 Task: Add Nature's Way Organic Sambucus For Kids to the cart.
Action: Mouse moved to (293, 147)
Screenshot: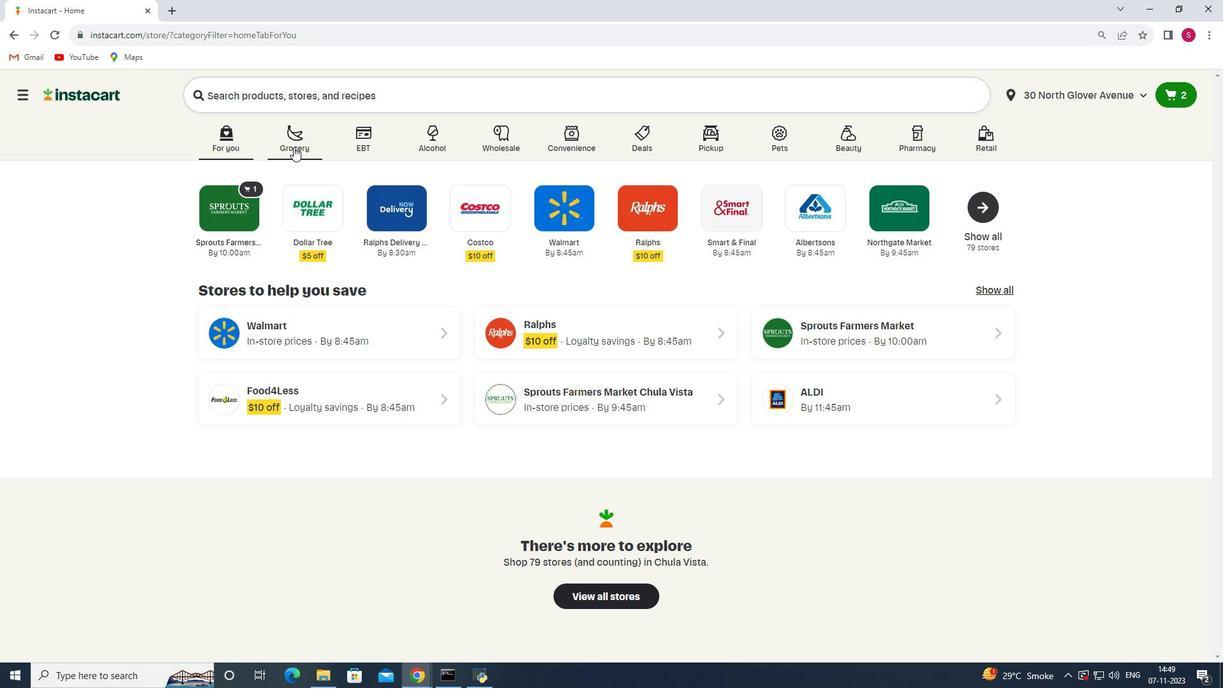 
Action: Mouse pressed left at (293, 147)
Screenshot: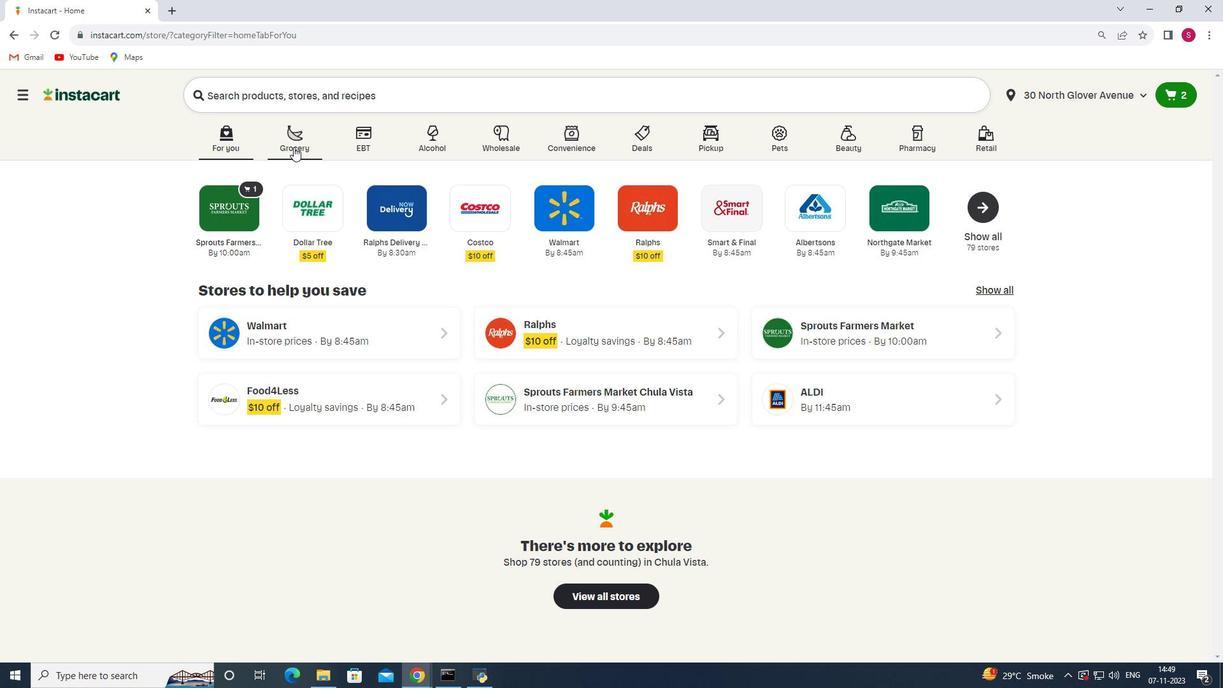 
Action: Mouse moved to (296, 354)
Screenshot: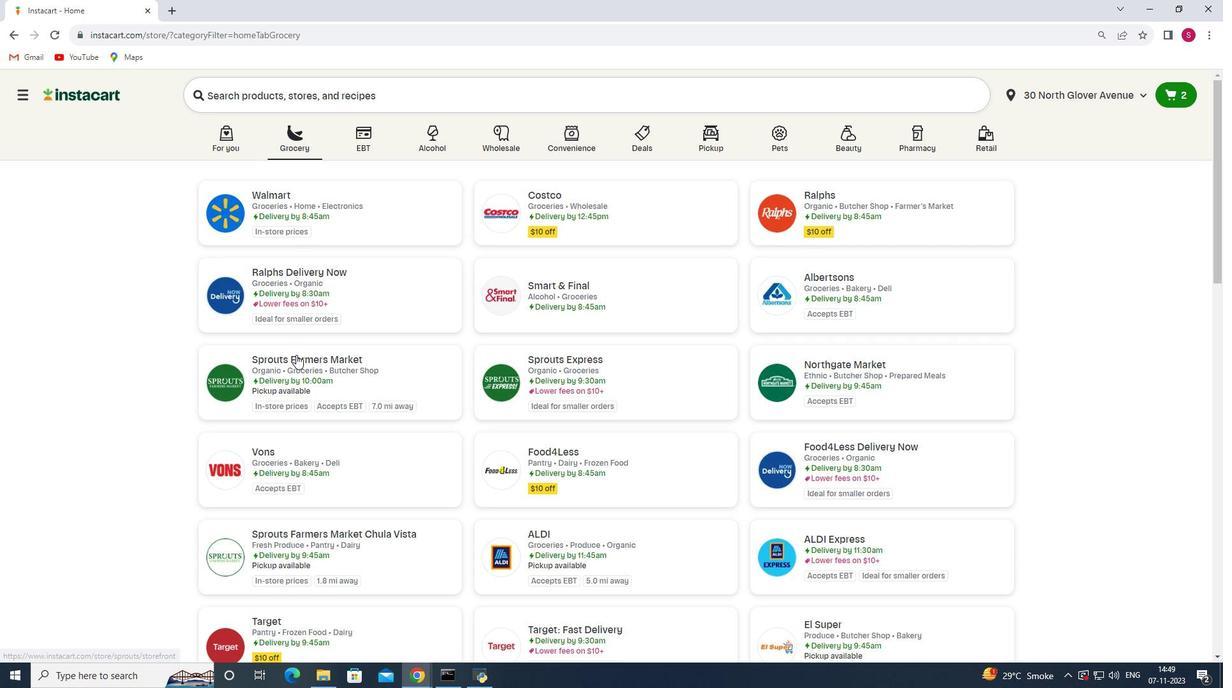 
Action: Mouse pressed left at (296, 354)
Screenshot: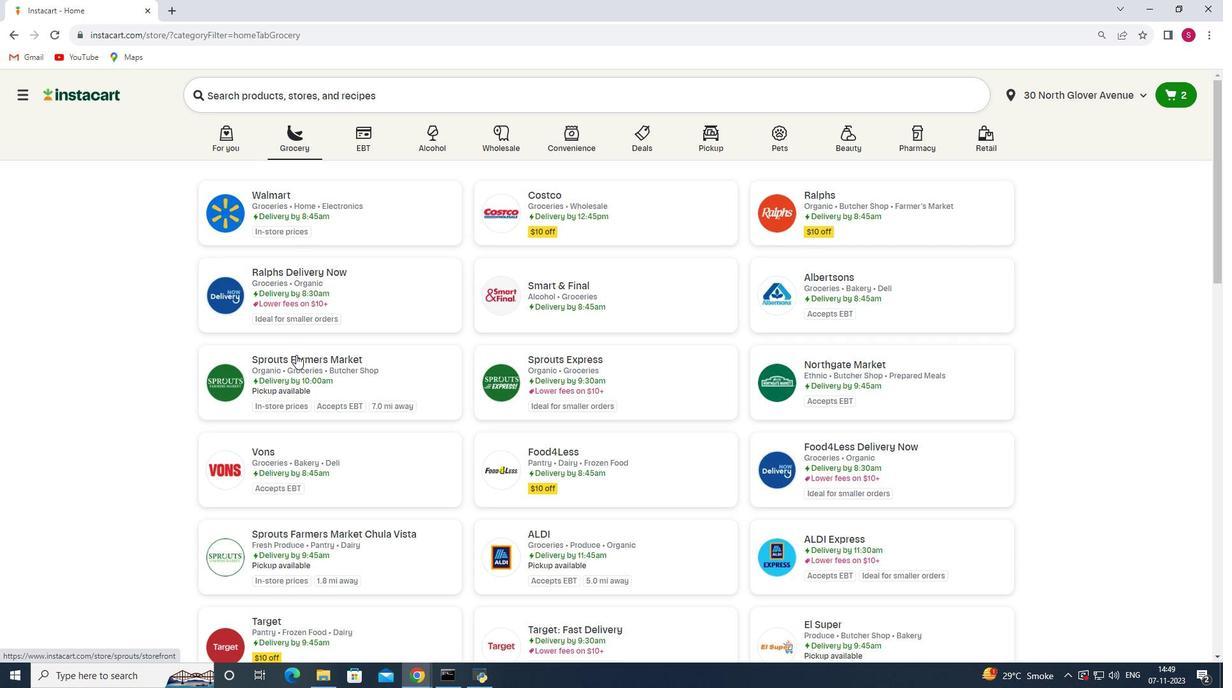 
Action: Mouse moved to (115, 402)
Screenshot: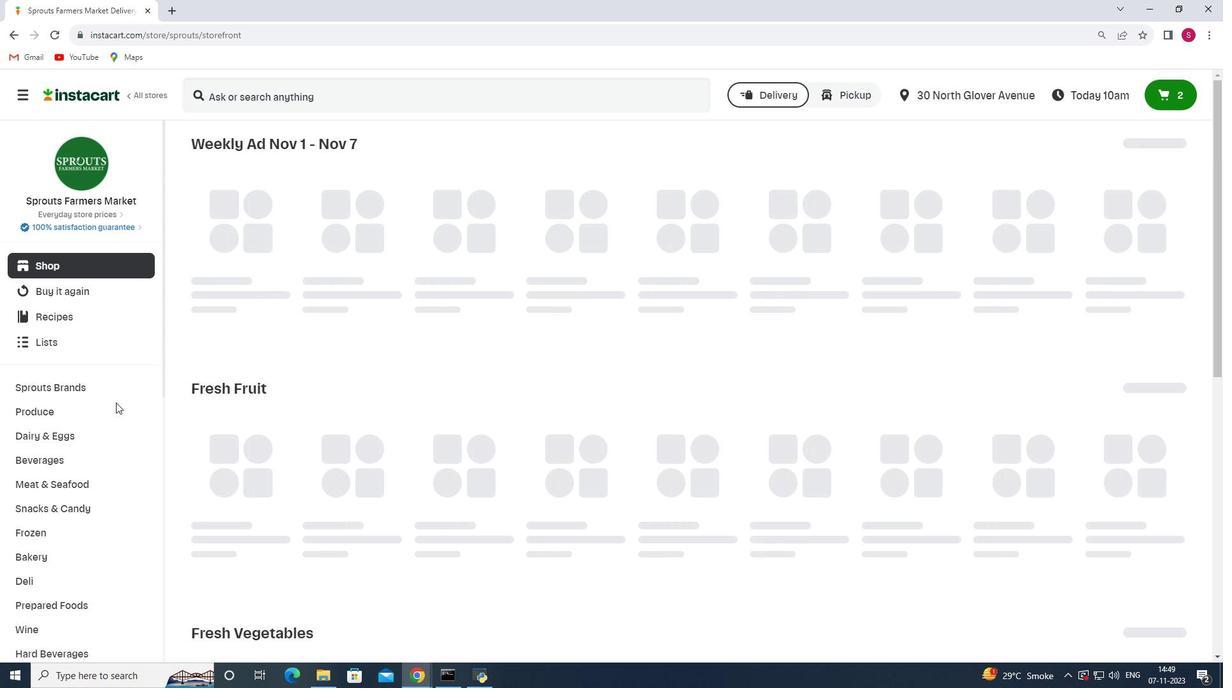 
Action: Mouse scrolled (115, 402) with delta (0, 0)
Screenshot: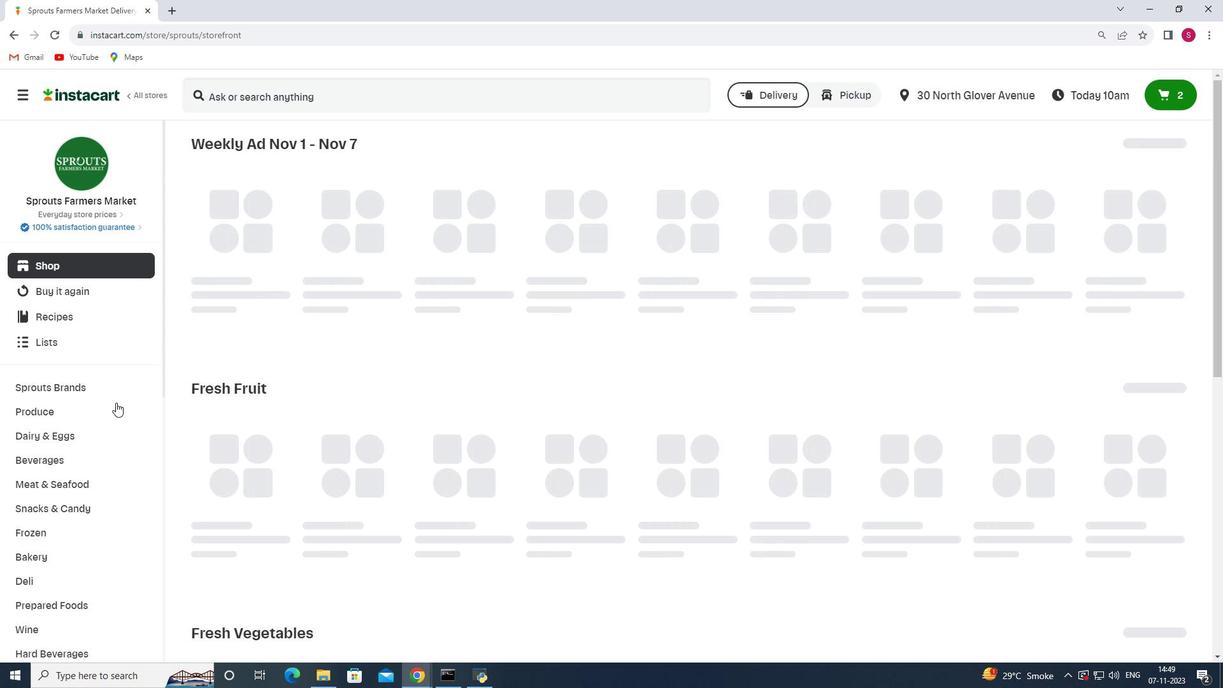 
Action: Mouse scrolled (115, 402) with delta (0, 0)
Screenshot: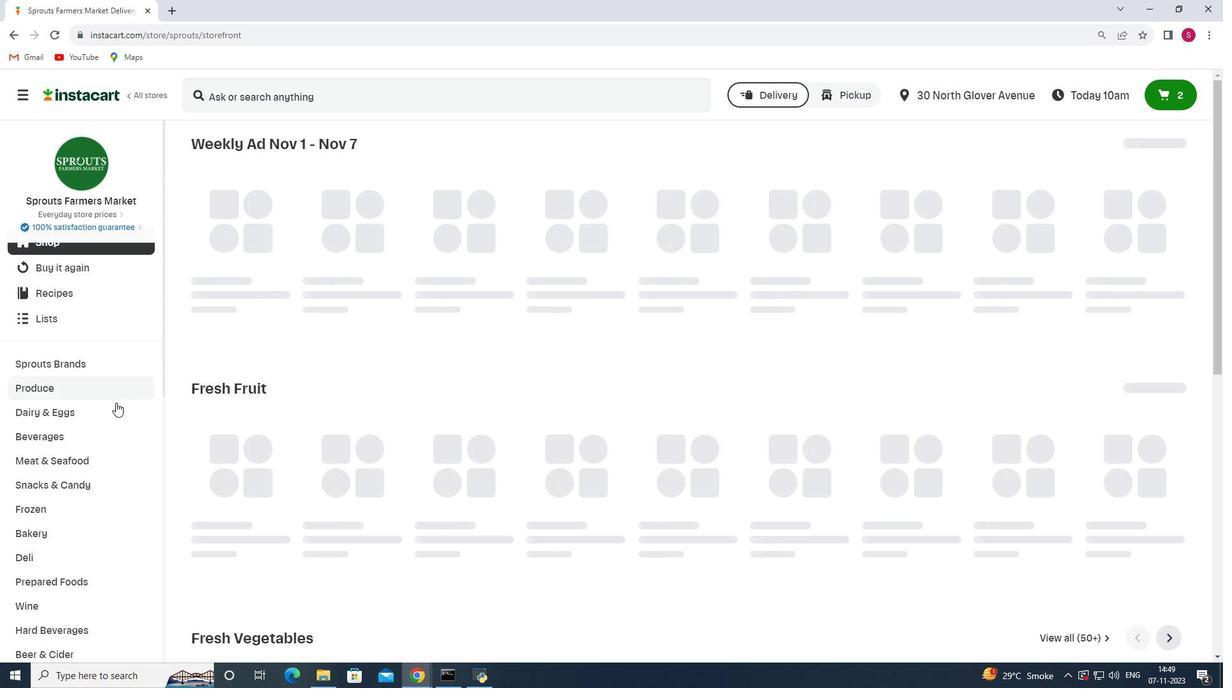 
Action: Mouse scrolled (115, 402) with delta (0, 0)
Screenshot: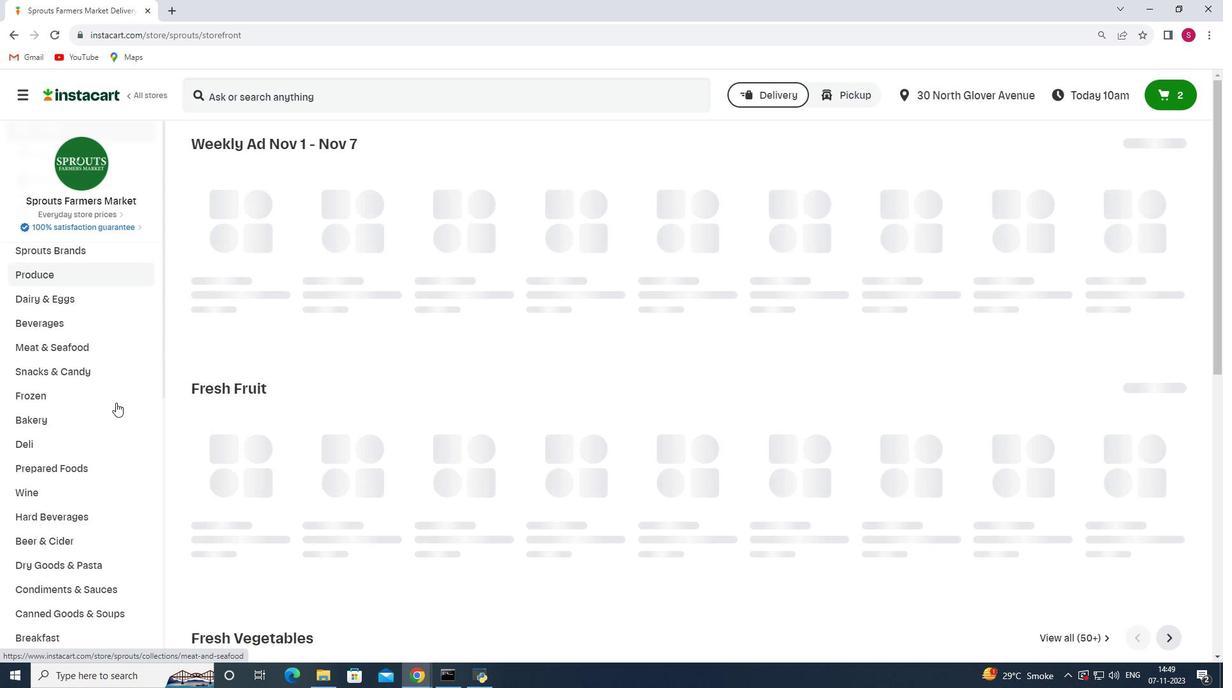 
Action: Mouse scrolled (115, 402) with delta (0, 0)
Screenshot: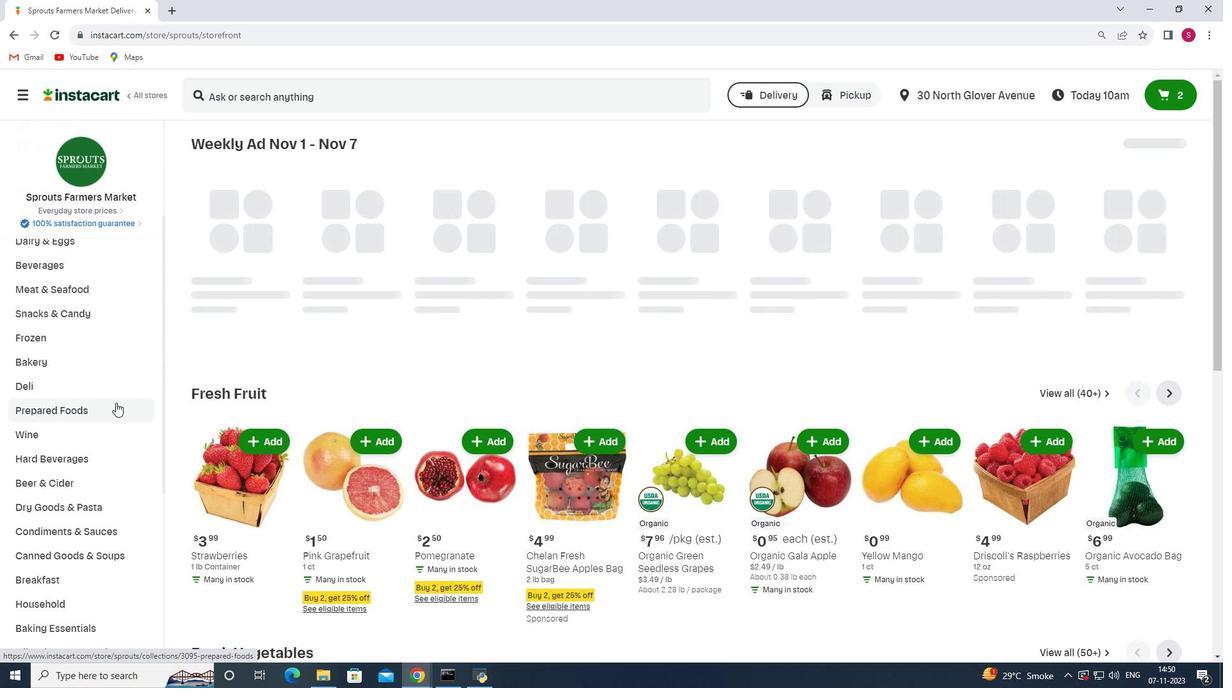
Action: Mouse scrolled (115, 402) with delta (0, 0)
Screenshot: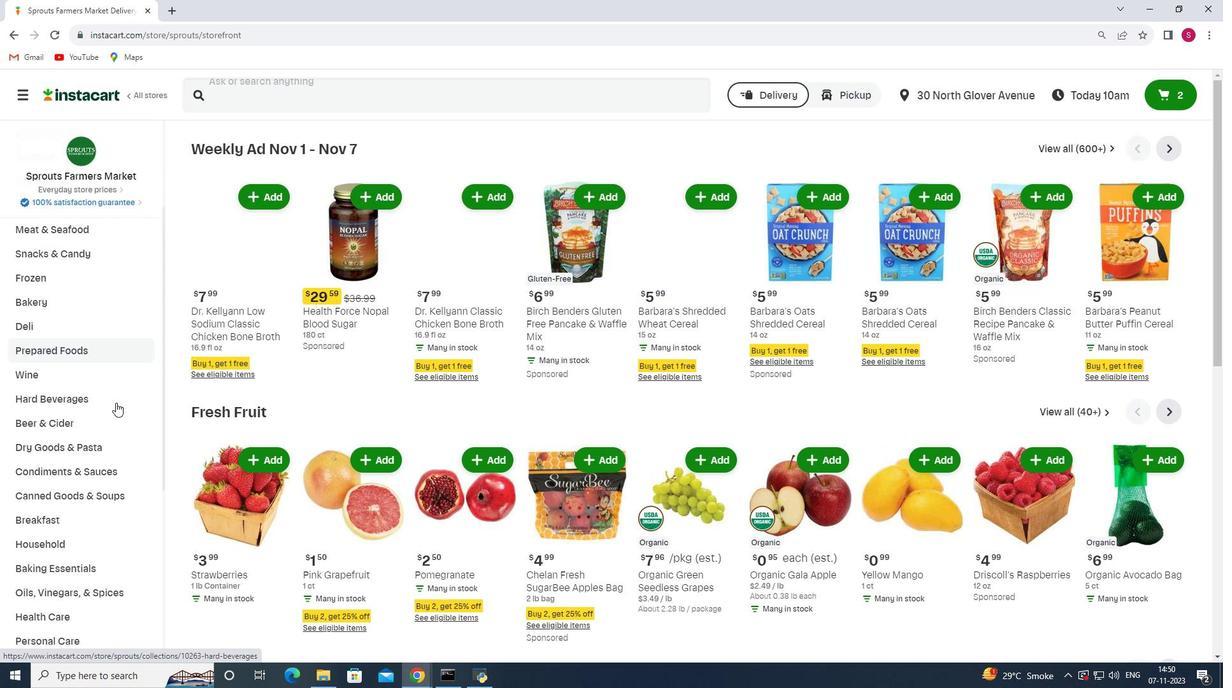 
Action: Mouse scrolled (115, 402) with delta (0, 0)
Screenshot: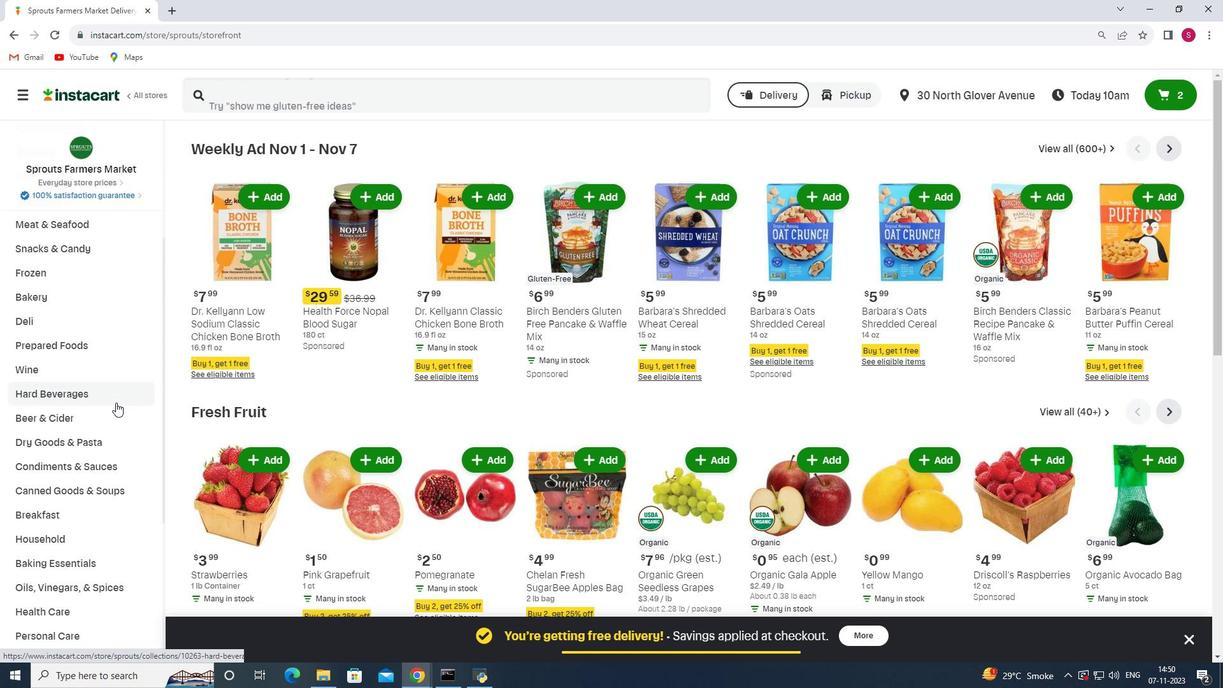 
Action: Mouse scrolled (115, 402) with delta (0, 0)
Screenshot: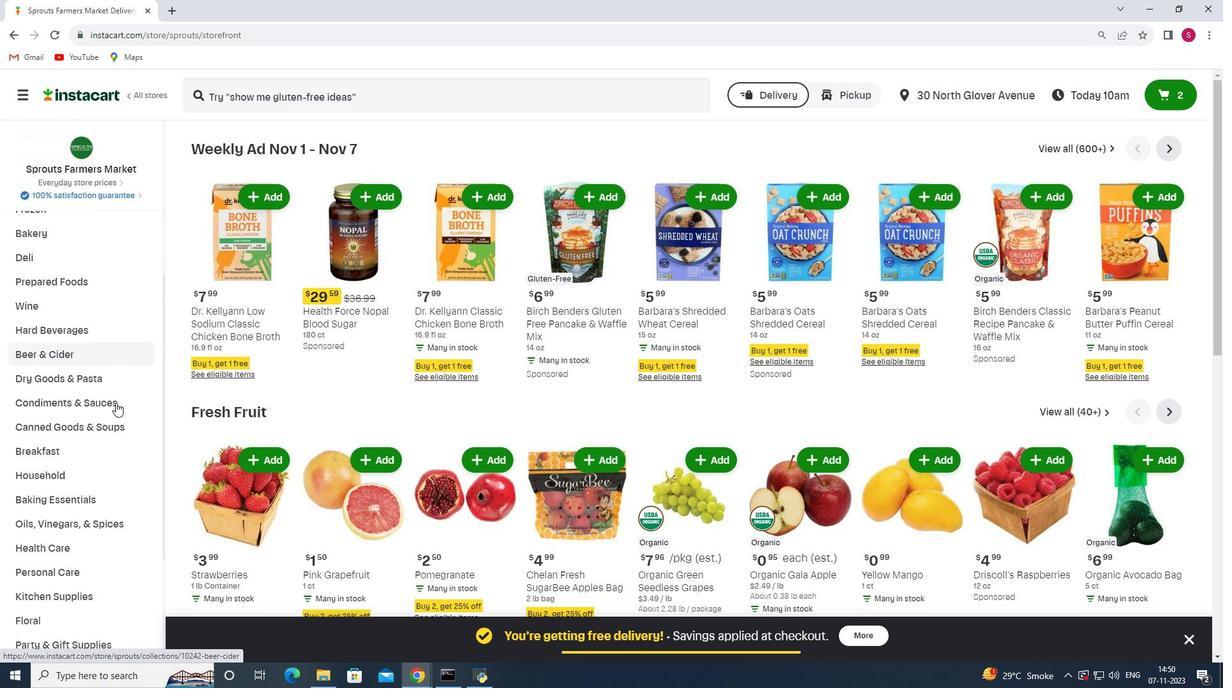 
Action: Mouse moved to (113, 405)
Screenshot: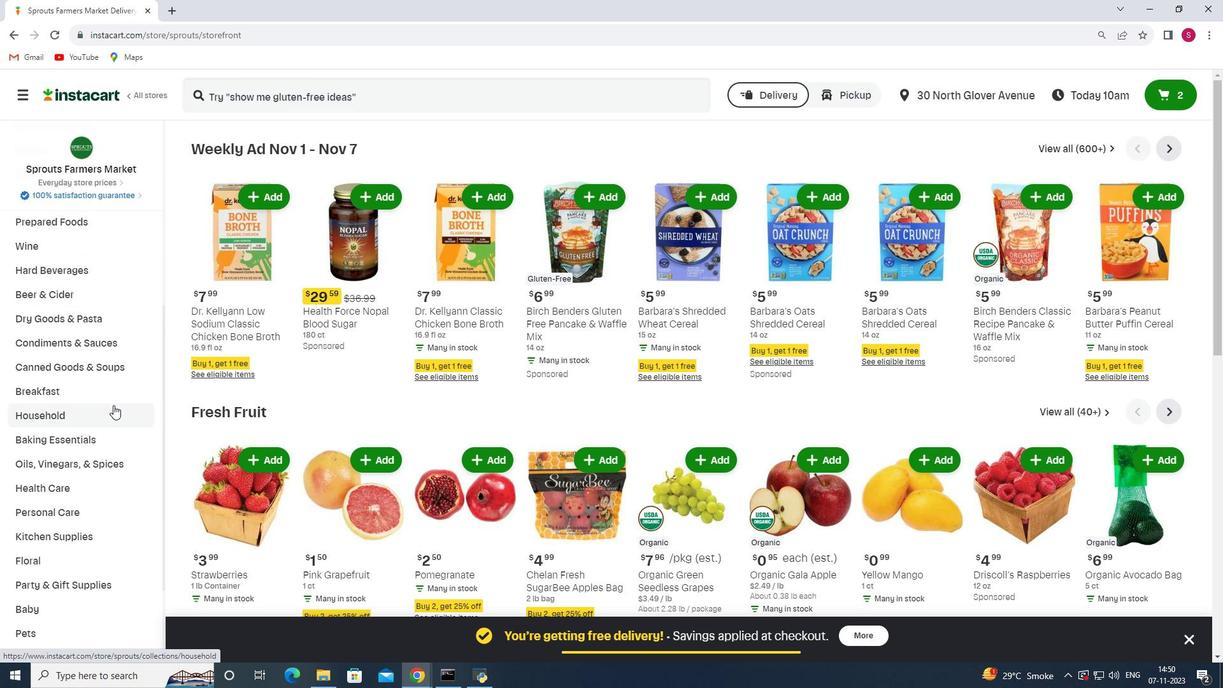 
Action: Mouse scrolled (113, 404) with delta (0, 0)
Screenshot: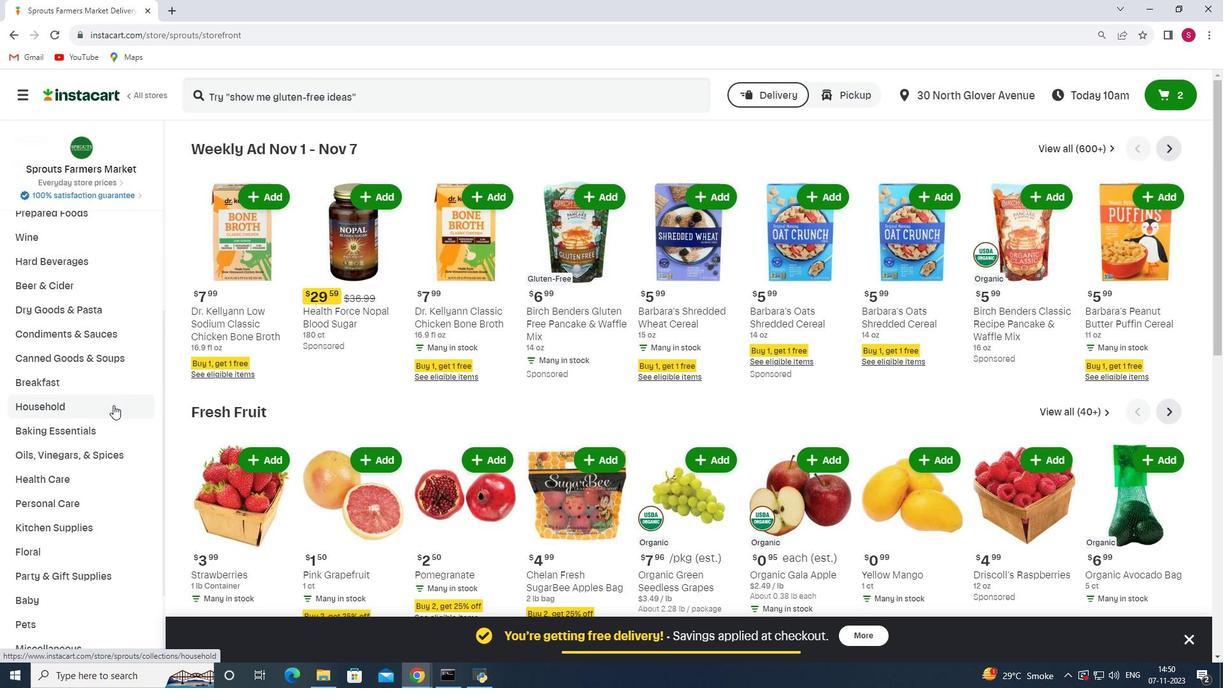 
Action: Mouse moved to (113, 405)
Screenshot: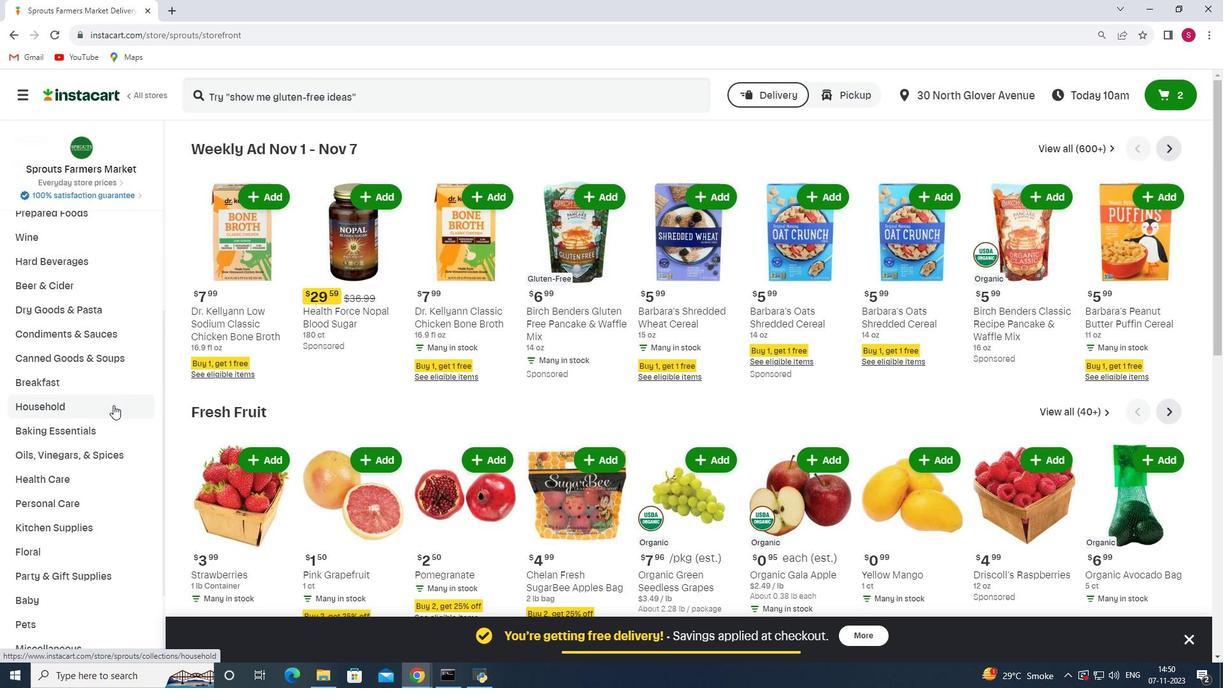
Action: Mouse scrolled (113, 404) with delta (0, 0)
Screenshot: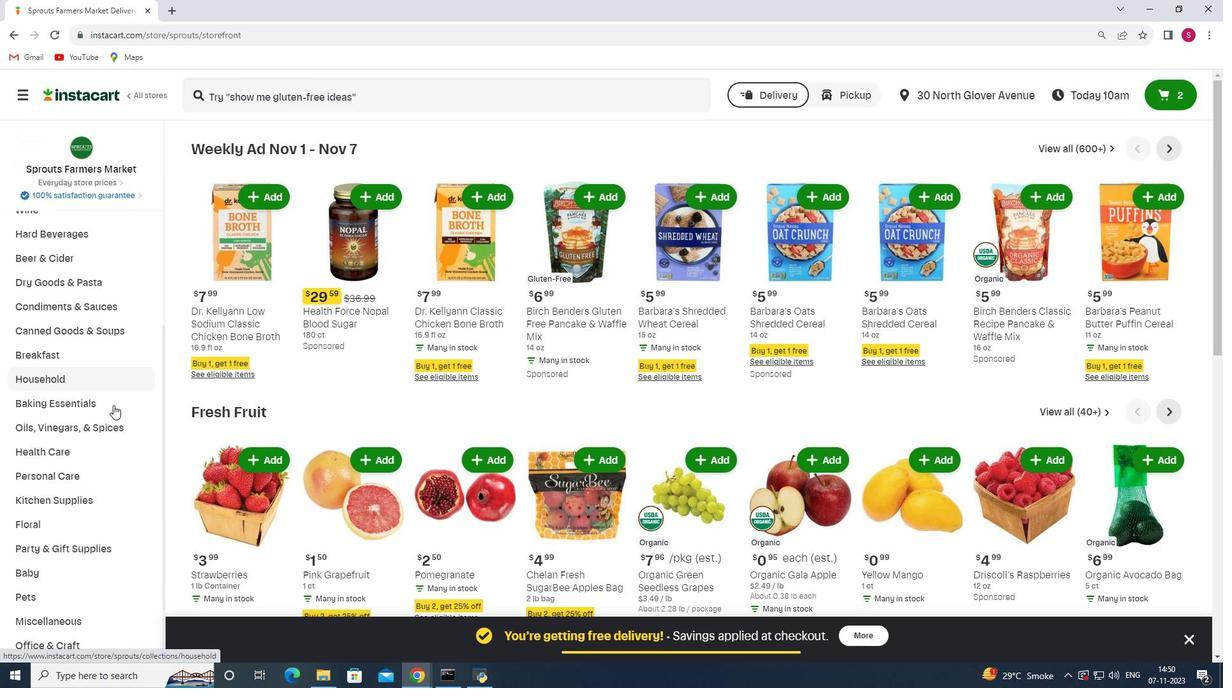 
Action: Mouse moved to (105, 366)
Screenshot: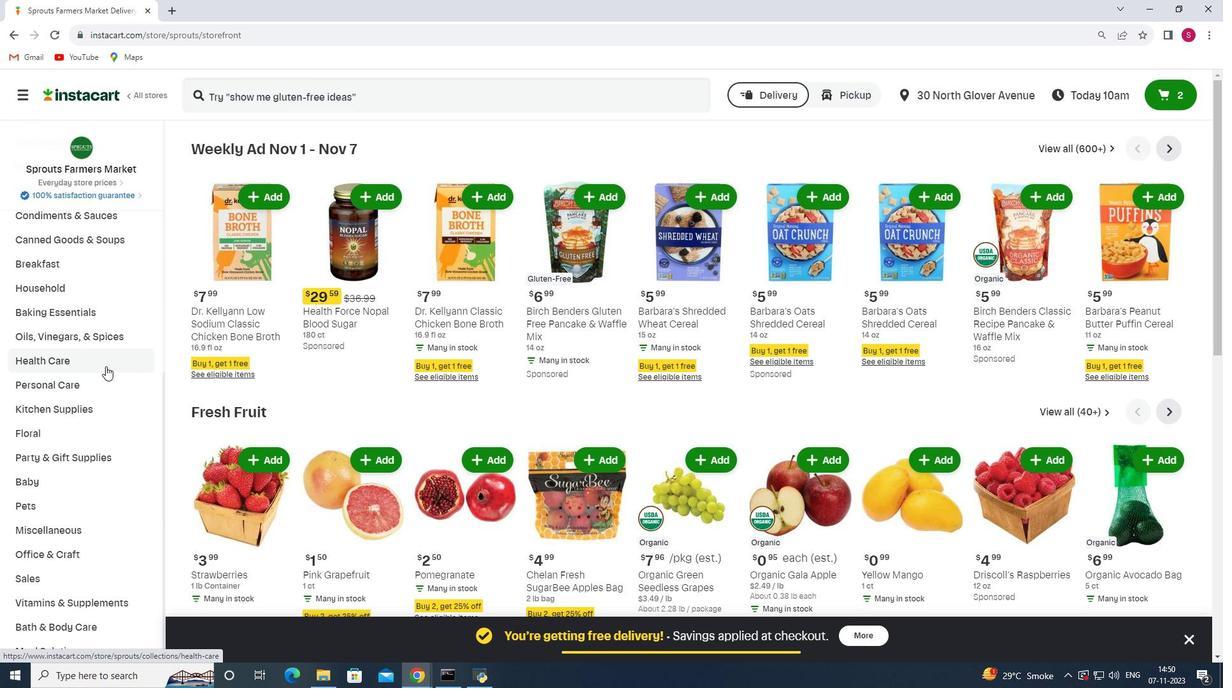 
Action: Mouse pressed left at (105, 366)
Screenshot: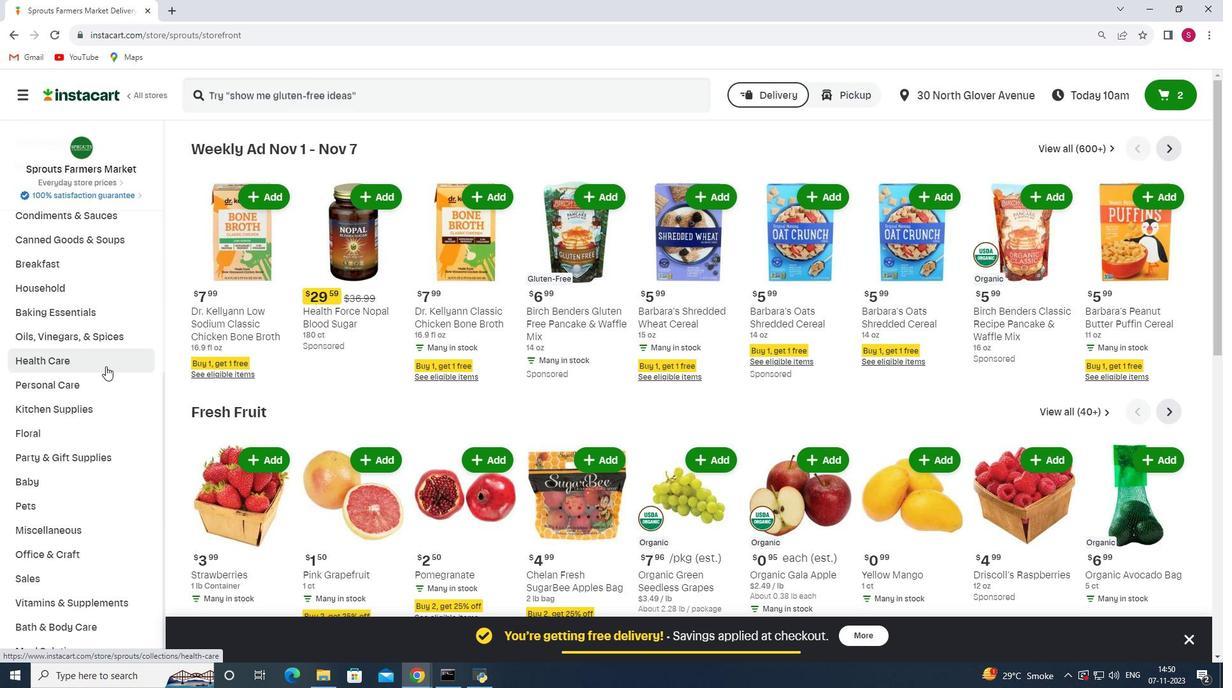 
Action: Mouse moved to (409, 185)
Screenshot: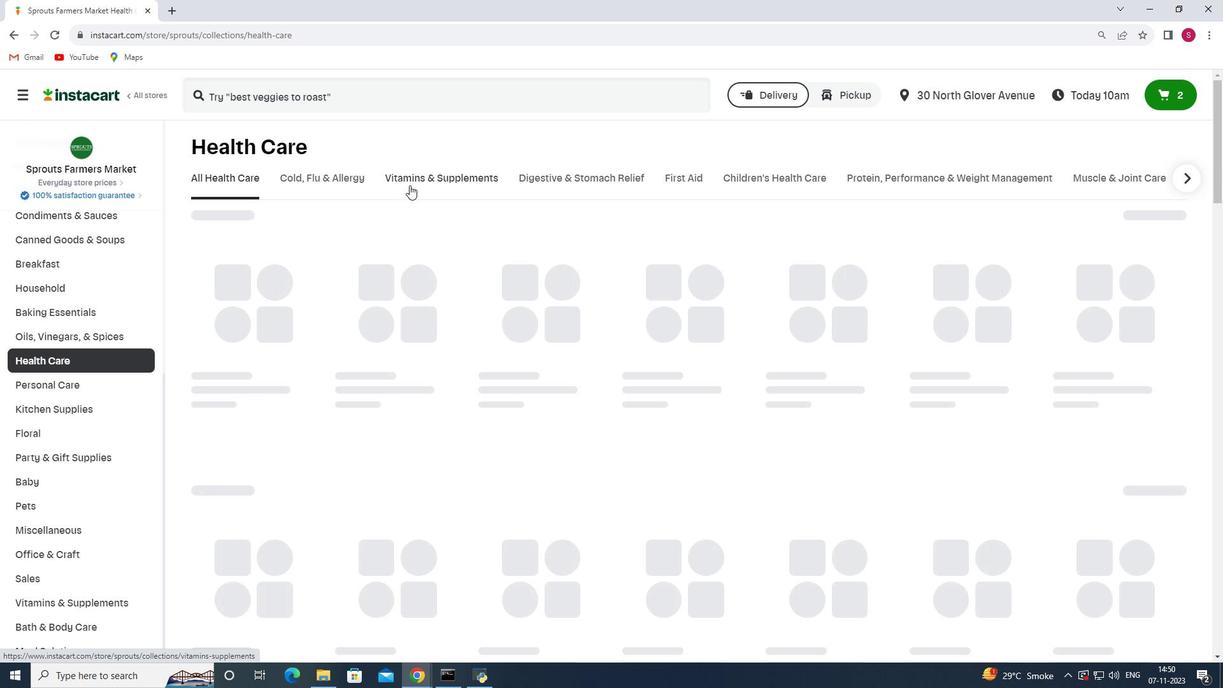 
Action: Mouse pressed left at (409, 185)
Screenshot: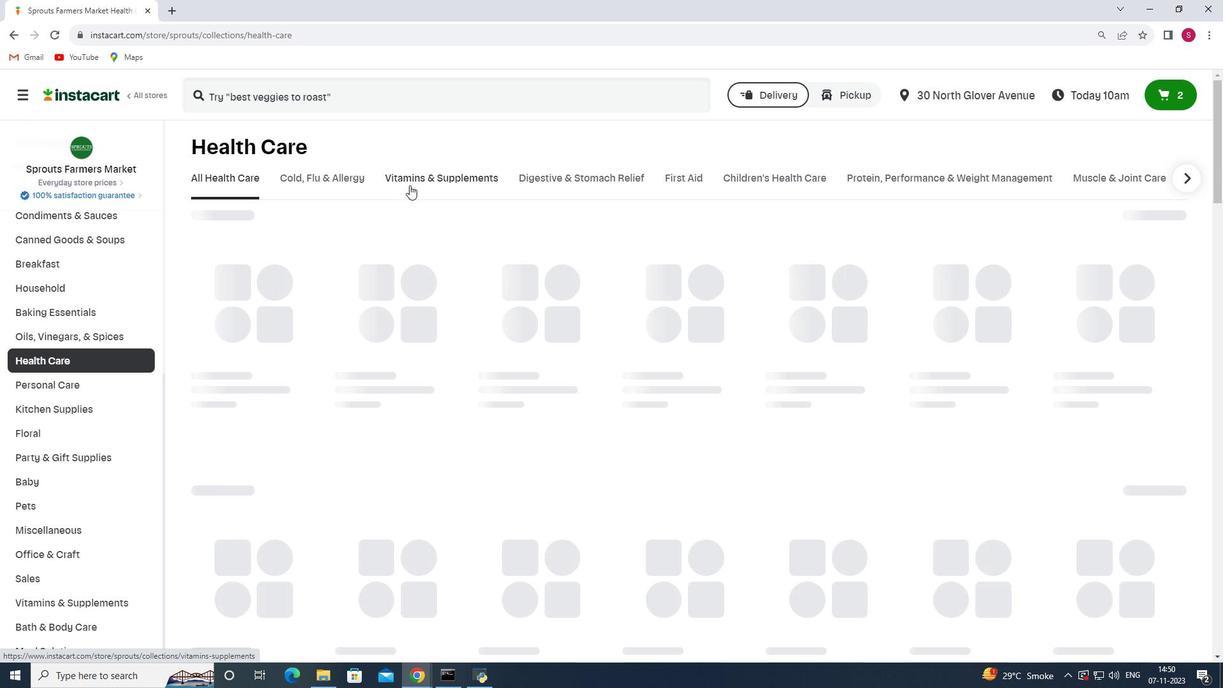 
Action: Mouse moved to (724, 233)
Screenshot: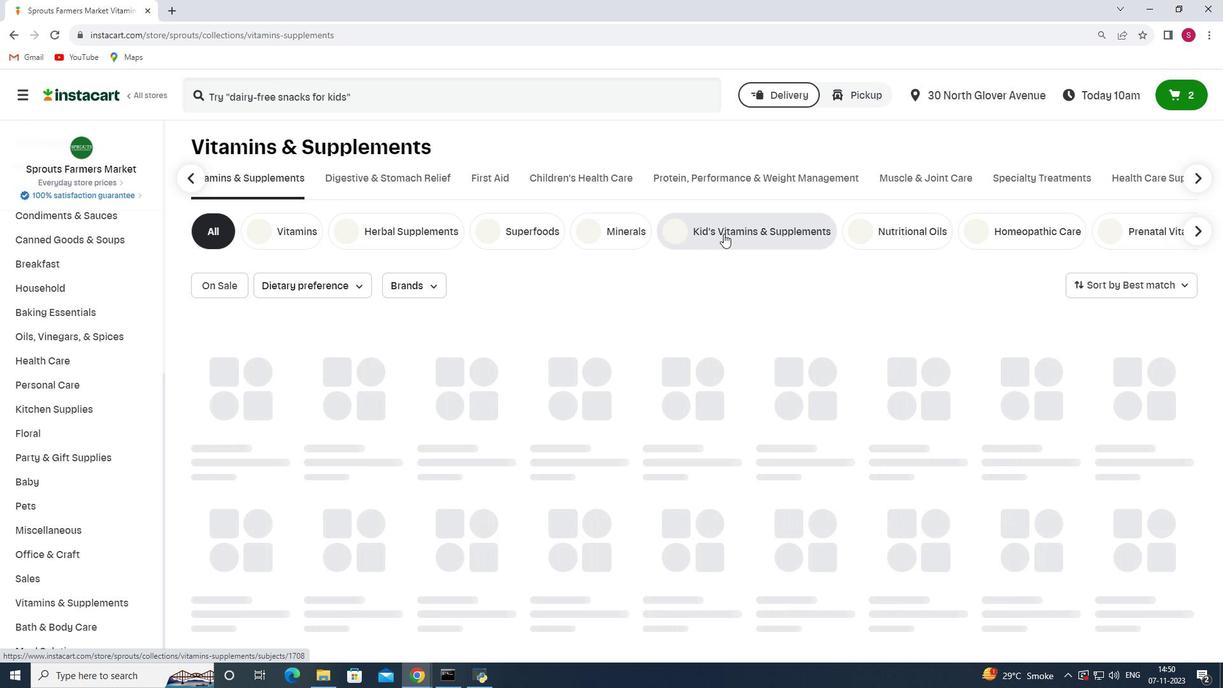 
Action: Mouse pressed left at (724, 233)
Screenshot: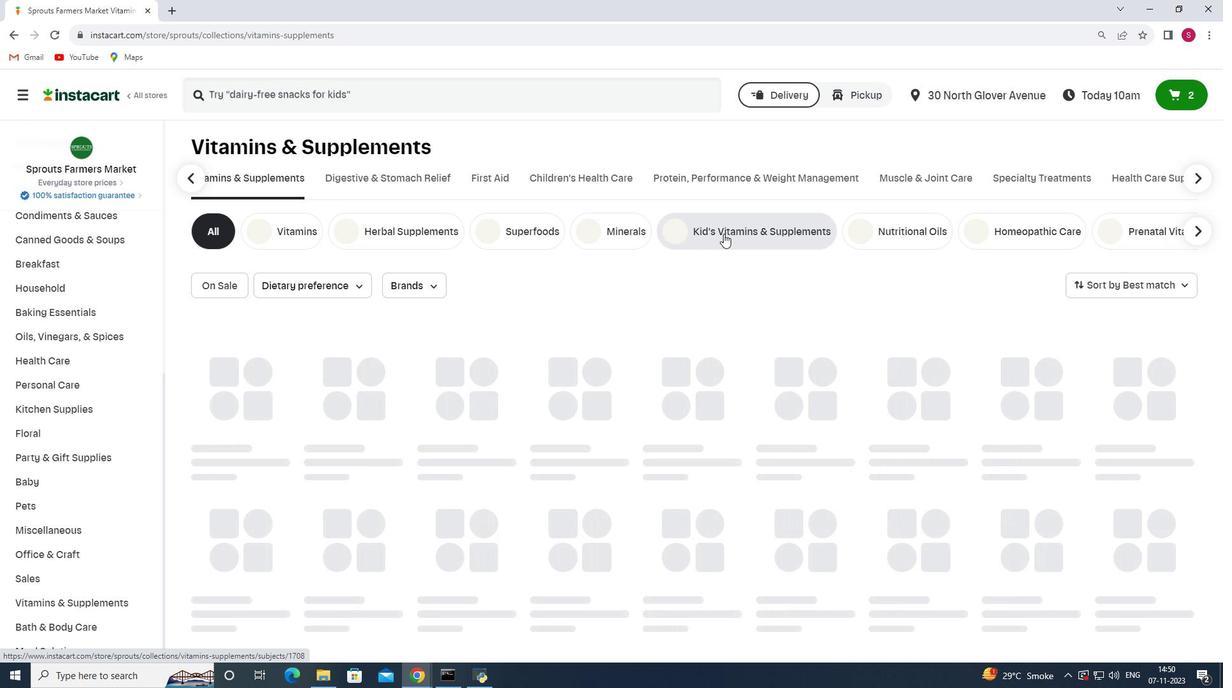 
Action: Mouse moved to (418, 91)
Screenshot: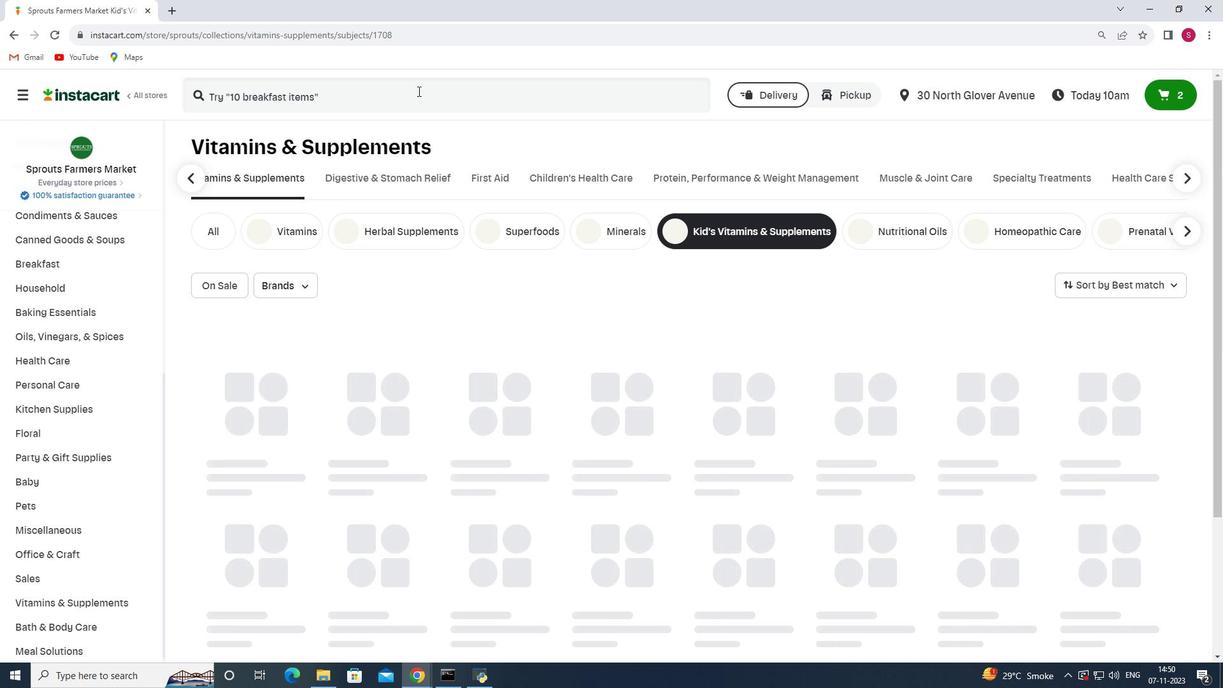 
Action: Mouse pressed left at (418, 91)
Screenshot: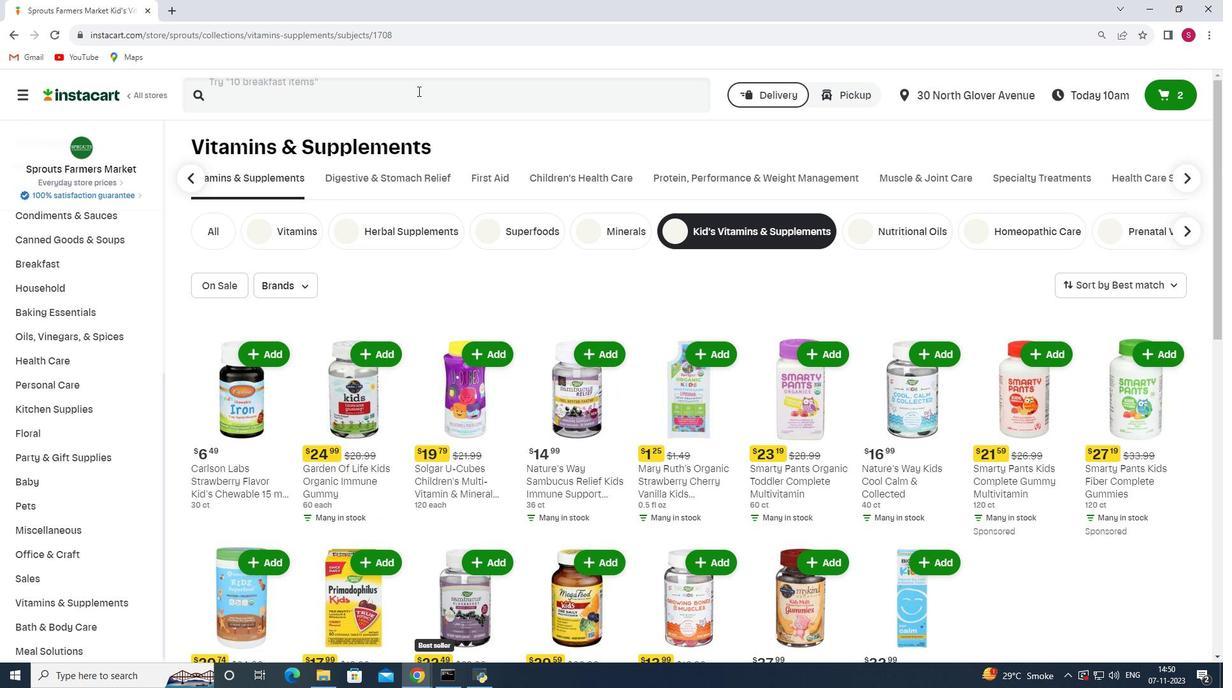 
Action: Key pressed <Key.shift>Nature's<Key.space><Key.shift>Way<Key.space><Key.shift>Organic<Key.space><Key.shift>Sambucus<Key.space><Key.shift>Fo<Key.space><Key.backspace>r<Key.space><Key.shift>Kids<Key.enter>
Screenshot: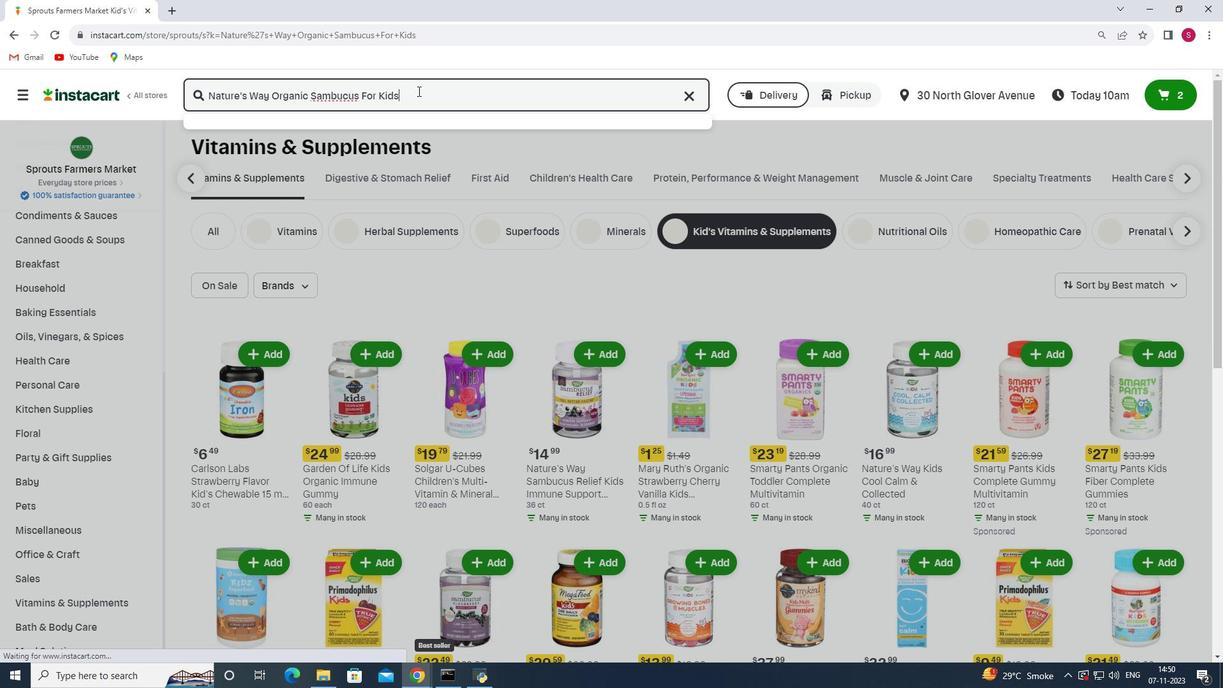 
Action: Mouse moved to (715, 207)
Screenshot: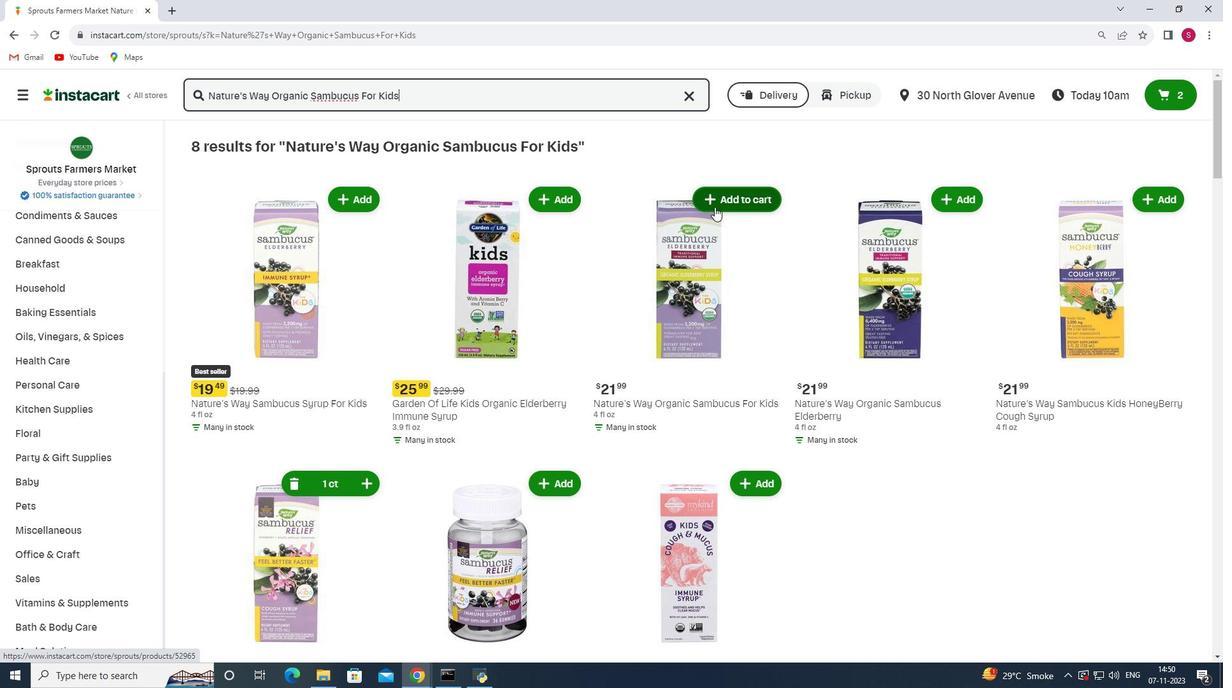 
Action: Mouse pressed left at (715, 207)
Screenshot: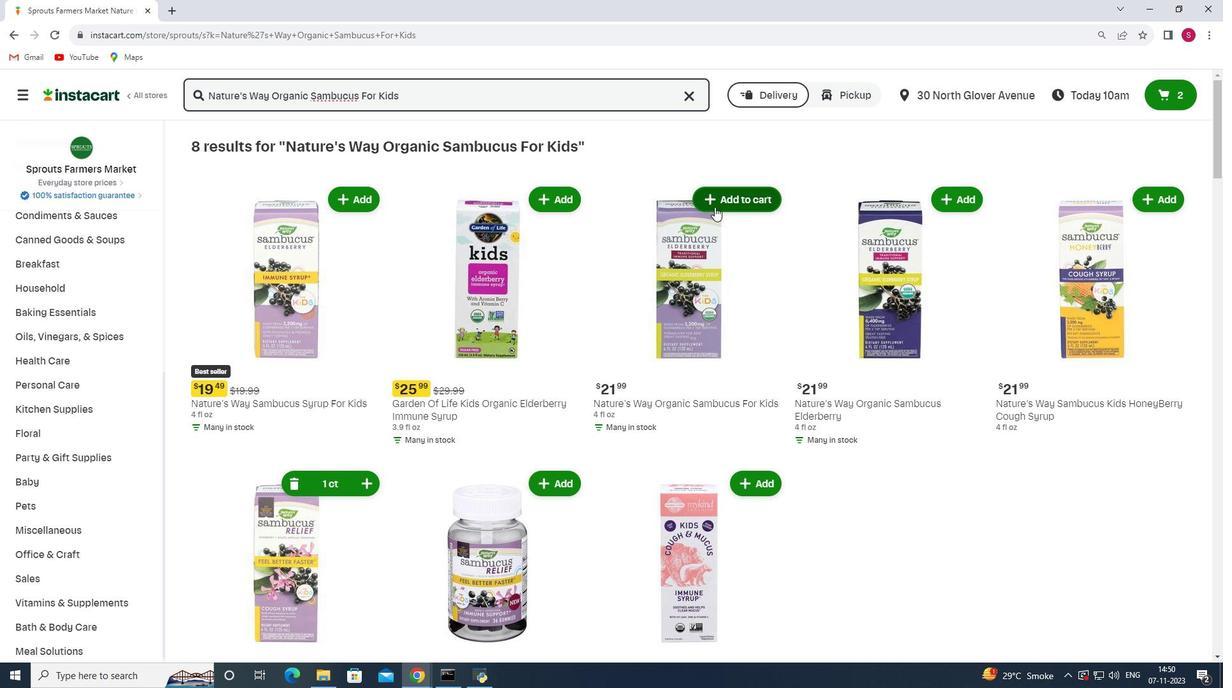 
Action: Mouse moved to (710, 227)
Screenshot: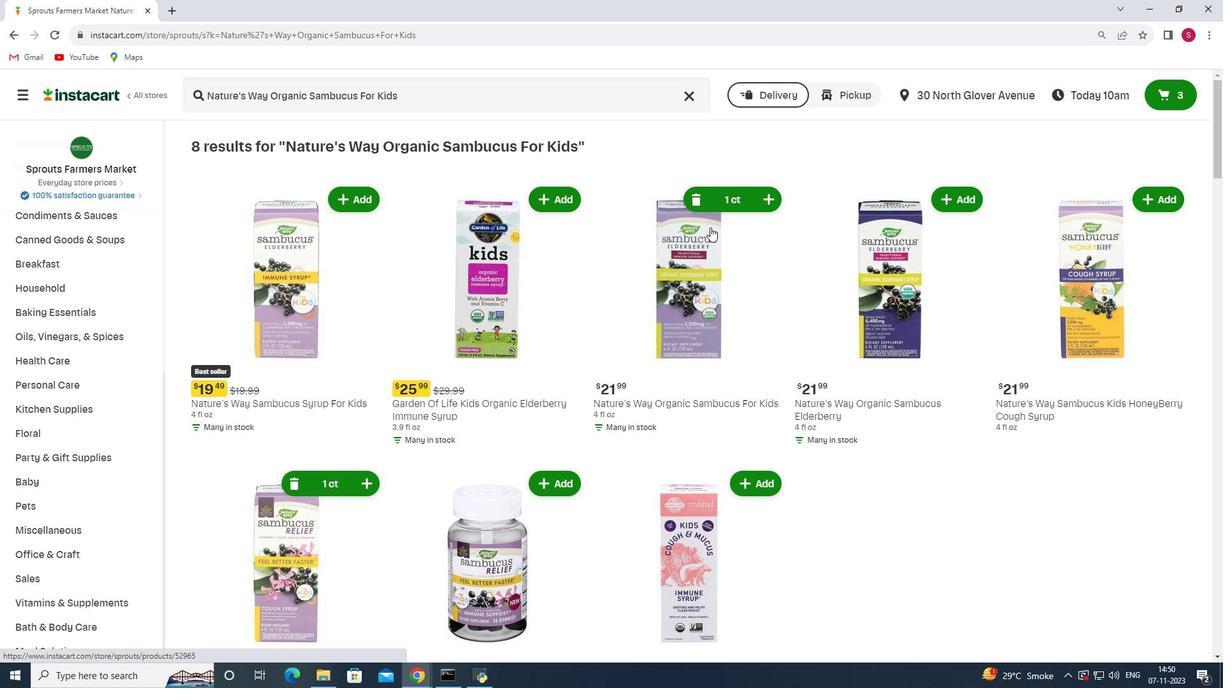 
